 Task: Open a blank google sheet and write heading  Product price data  Add product name:-  ' TOMS Shoe, UGG  Shoe, Wolverine Shoe, Z-Coil Shoe, Adidas shoe, Gucci T-shirt, Louis Vuitton bag, Zara Shirt, H&M jeans, Chanel perfume. ' in September Last week sales are  5000 to 5050. product price in between:-  5000 to 10000. Save page analysisWeeklySales_Analysis
Action: Mouse moved to (232, 127)
Screenshot: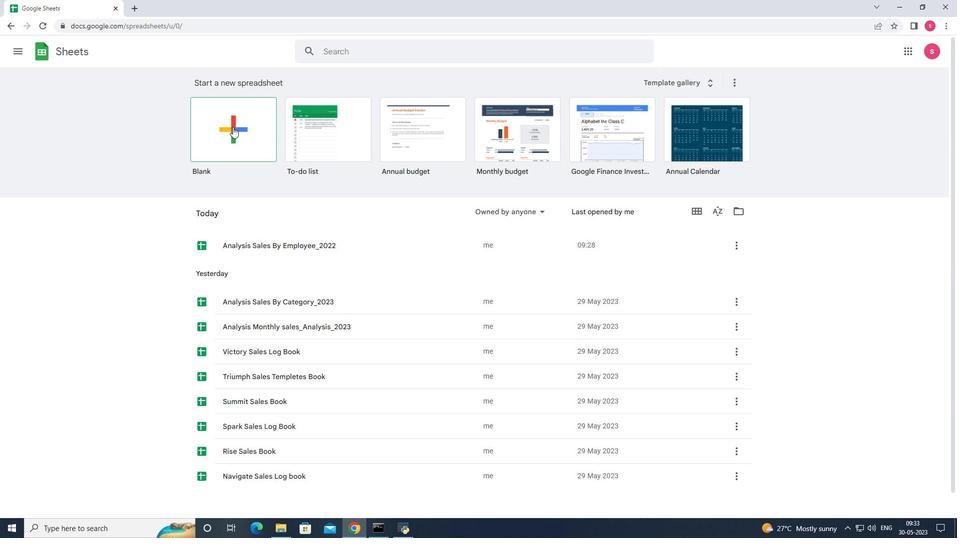 
Action: Mouse pressed left at (232, 127)
Screenshot: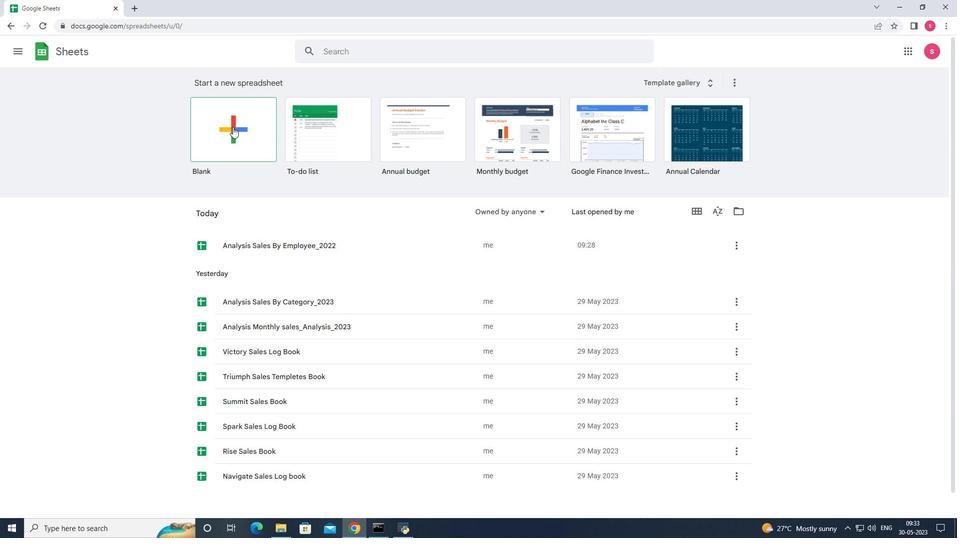 
Action: Mouse moved to (44, 122)
Screenshot: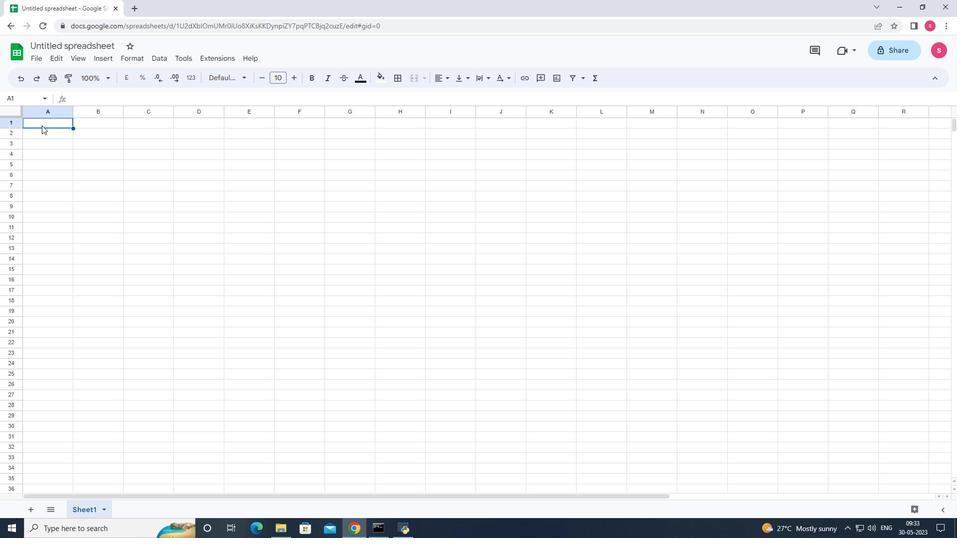 
Action: Mouse pressed left at (44, 122)
Screenshot: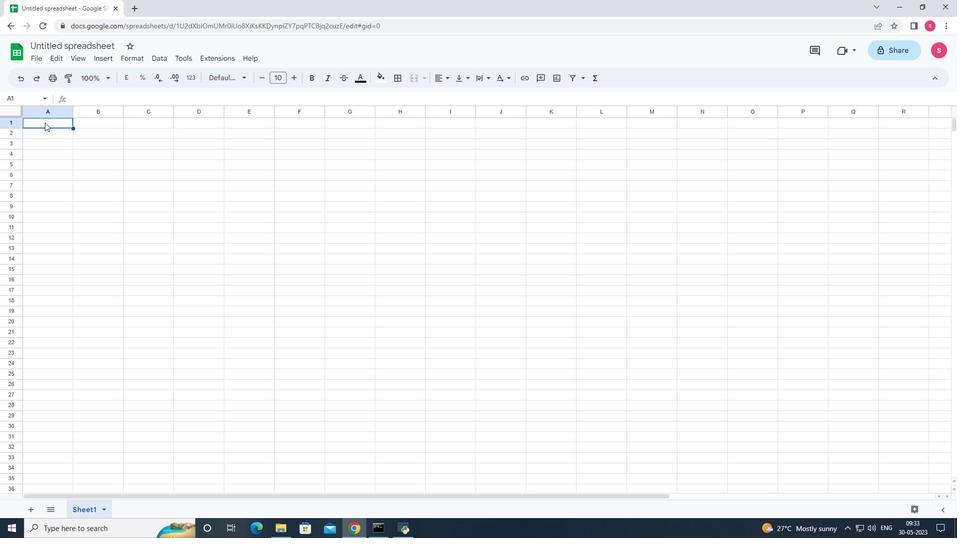 
Action: Key pressed <Key.shift>Product<Key.space><Key.shift>Price<Key.space><Key.shift>Data<Key.enter><Key.shift><Key.shift><Key.shift><Key.shift>Product<Key.space><Key.shift><Key.shift><Key.shift><Key.shift><Key.shift><Key.shift><Key.shift><Key.shift><Key.shift><Key.shift><Key.shift><Key.shift><Key.shift><Key.shift><Key.shift><Key.shift><Key.shift><Key.shift><Key.shift><Key.shift><Key.shift><Key.shift><Key.shift><Key.shift><Key.shift><Key.shift><Key.shift><Key.shift>Name<Key.enter><Key.shift><Key.shift><Key.shift><Key.shift><Key.shift><Key.shift><Key.shift><Key.shift><Key.shift><Key.shift>TOMS<Key.space><Key.shift><Key.shift><Key.shift><Key.shift><Key.shift><Key.shift><Key.shift><Key.shift><Key.shift><Key.shift><Key.shift><Key.shift>Shoe<Key.enter><Key.shift><Key.shift><Key.shift><Key.shift><Key.shift><Key.shift><Key.shift><Key.shift>UGG<Key.space><Key.shift><Key.shift><Key.shift><Key.shift><Key.shift><Key.shift><Key.shift>Shoe<Key.enter><Key.shift><Key.shift><Key.shift><Key.shift><Key.shift><Key.shift><Key.shift><Key.shift><Key.shift><Key.shift>Wolverine<Key.space><Key.shift>Shoe<Key.enter><Key.shift><Key.shift><Key.shift><Key.shift><Key.shift><Key.shift><Key.shift><Key.shift><Key.shift><Key.shift>Z-<Key.shift><Key.shift><Key.shift><Key.shift>Coil<Key.space><Key.shift>Shoe<Key.enter><Key.shift>Adidas<Key.space><Key.shift>Shoe<Key.enter><Key.shift><Key.shift><Key.shift><Key.shift><Key.shift><Key.shift><Key.shift><Key.shift><Key.shift><Key.shift><Key.shift><Key.shift><Key.shift><Key.shift><Key.shift><Key.shift><Key.shift><Key.shift><Key.shift><Key.shift><Key.shift>Gucci<Key.space><Key.shift><Key.shift><Key.shift><Key.shift>T-shirt<Key.space><Key.shift>LO<Key.backspace><Key.backspace><Key.enter><Key.shift>Louis<Key.space><Key.shift>Vuitton<Key.space><Key.shift>Bag<Key.enter><Key.shift><Key.shift><Key.shift><Key.shift><Key.shift><Key.shift><Key.shift><Key.shift><Key.shift><Key.shift><Key.shift><Key.shift><Key.shift><Key.shift><Key.shift><Key.shift><Key.shift><Key.shift><Key.shift><Key.shift><Key.shift><Key.shift><Key.shift><Key.shift><Key.shift><Key.shift><Key.shift><Key.shift><Key.shift><Key.shift>Zara<Key.space><Key.shift><Key.shift><Key.shift><Key.shift><Key.shift><Key.shift><Key.shift><Key.shift><Key.shift><Key.shift><Key.shift><Key.shift><Key.shift><Key.shift><Key.shift><Key.shift><Key.shift><Key.shift><Key.shift><Key.shift><Key.shift><Key.shift><Key.shift>Shirt<Key.space><Key.shift>H&M<Key.space><Key.shift>jeans<Key.enter><Key.enter><Key.enter><Key.up><Key.up><Key.up>
Screenshot: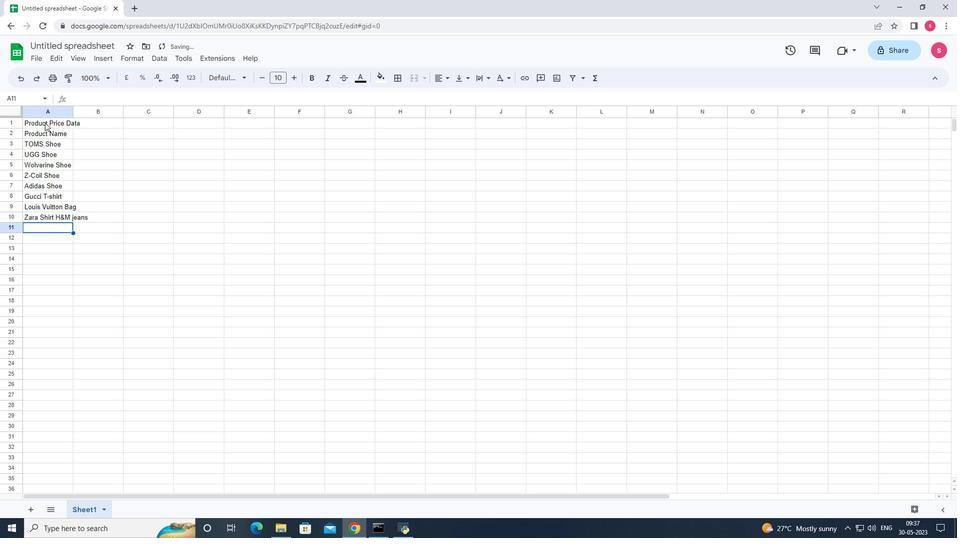 
Action: Mouse moved to (32, 150)
Screenshot: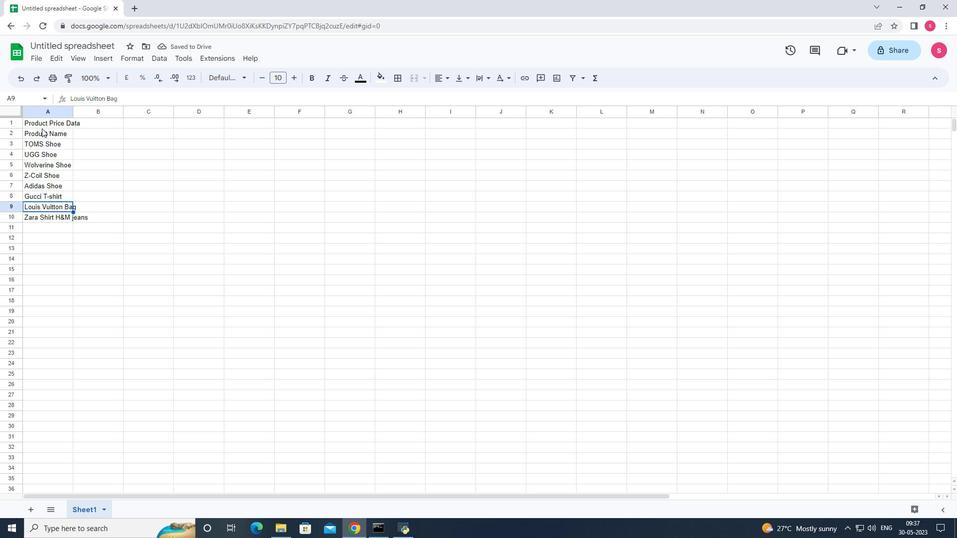 
Action: Key pressed <Key.down>
Screenshot: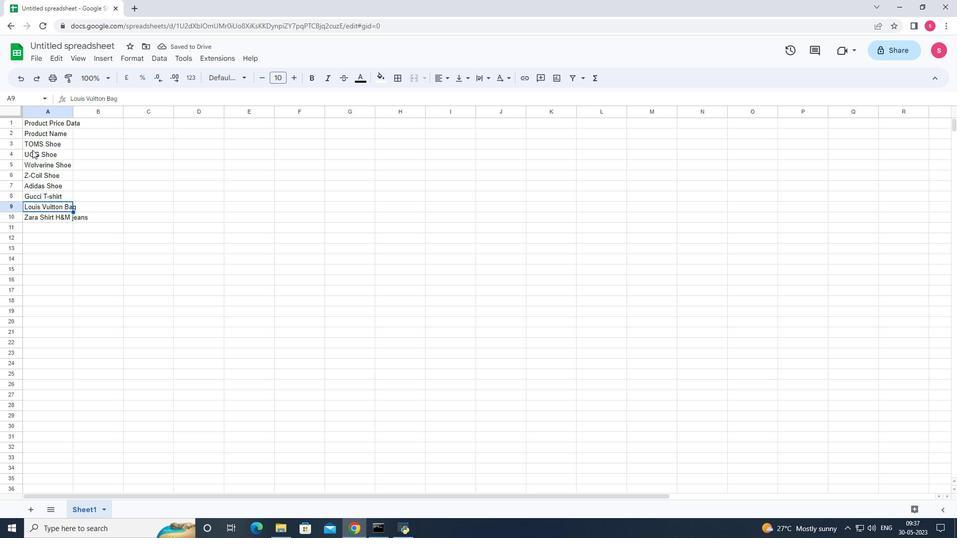 
Action: Mouse moved to (98, 96)
Screenshot: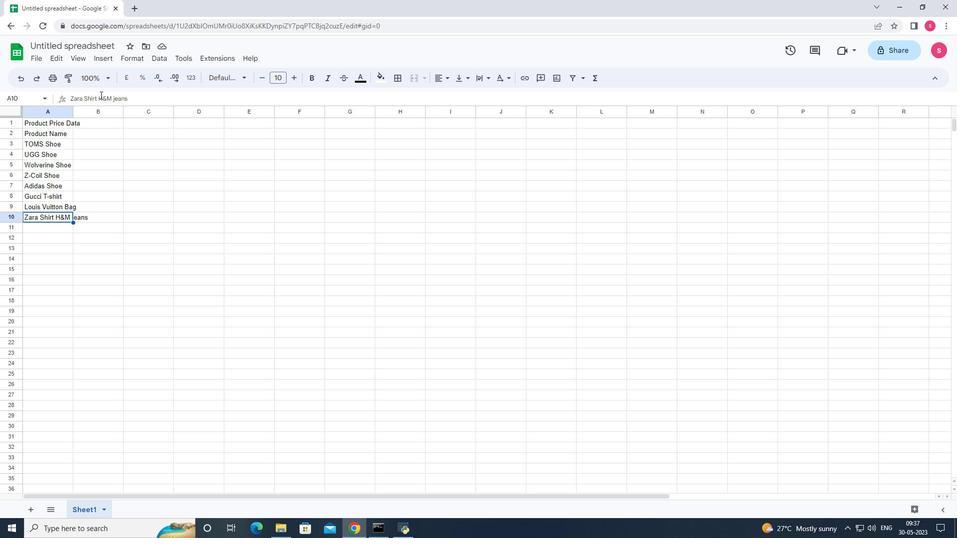 
Action: Mouse pressed left at (98, 96)
Screenshot: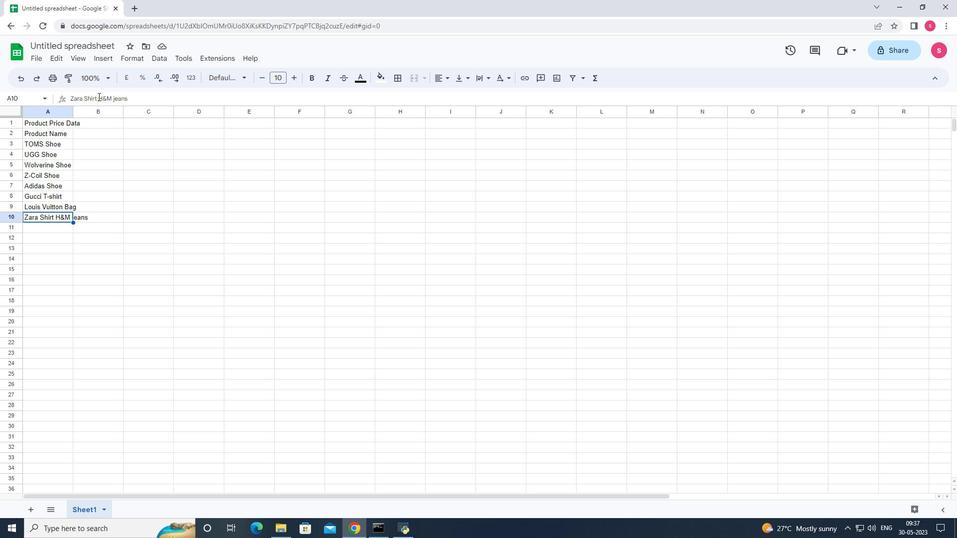 
Action: Mouse moved to (136, 99)
Screenshot: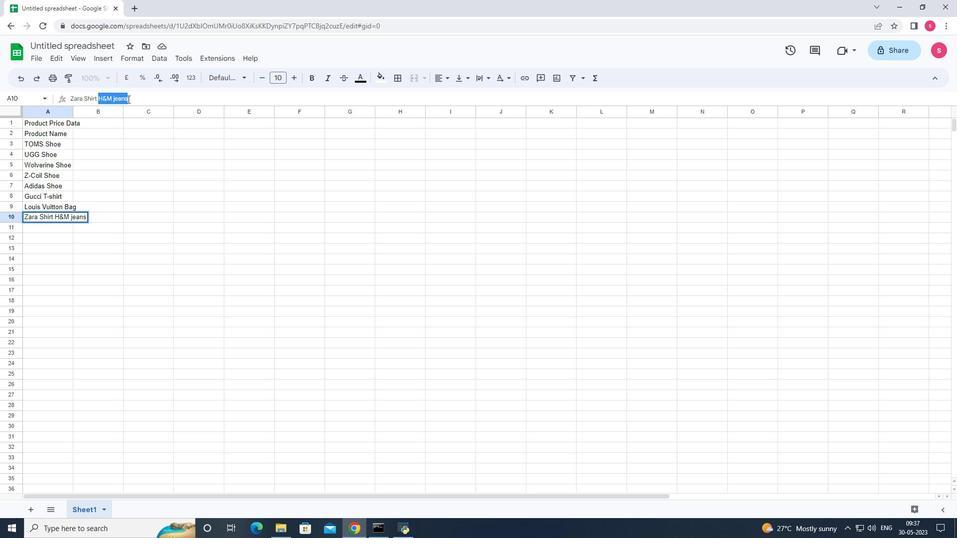 
Action: Key pressed <Key.delete><Key.enter><Key.shift><Key.shift><Key.shift><Key.shift><Key.shift><Key.shift><Key.shift><Key.shift><Key.shift><Key.shift><Key.shift><Key.shift><Key.shift><Key.shift><Key.shift><Key.shift><Key.shift><Key.shift>H&M<Key.space><Key.shift>jeans<Key.enter><Key.shift><Key.shift><Key.shift><Key.shift><Key.shift><Key.shift><Key.shift><Key.shift><Key.shift><Key.shift><Key.shift><Key.shift><Key.shift><Key.shift><Key.shift><Key.shift><Key.shift><Key.shift><Key.shift><Key.shift><Key.shift><Key.shift><Key.shift><Key.shift><Key.shift><Key.shift><Key.shift><Key.shift><Key.shift><Key.shift><Key.shift><Key.shift><Key.shift><Key.shift><Key.shift><Key.shift><Key.shift><Key.shift><Key.shift><Key.shift><Key.shift><Key.shift>Chanel<Key.space><Key.shift><Key.shift><Key.shift><Key.shift><Key.shift><Key.shift><Key.shift><Key.shift><Key.shift><Key.shift><Key.shift><Key.shift><Key.shift><Key.shift><Key.shift><Key.shift><Key.shift><Key.shift><Key.shift><Key.shift><Key.shift><Key.shift><Key.shift><Key.shift><Key.shift><Key.shift><Key.shift><Key.shift><Key.shift><Key.shift><Key.shift><Key.shift><Key.shift><Key.shift><Key.shift><Key.shift><Key.shift><Key.shift><Key.shift><Key.shift><Key.shift><Key.shift><Key.shift><Key.shift><Key.shift><Key.shift><Key.shift><Key.shift><Key.shift><Key.shift><Key.shift><Key.shift><Key.shift><Key.shift><Key.shift><Key.shift><Key.shift><Key.shift><Key.shift><Key.shift><Key.shift><Key.shift><Key.shift><Key.shift><Key.shift>Perfume<Key.right>
Screenshot: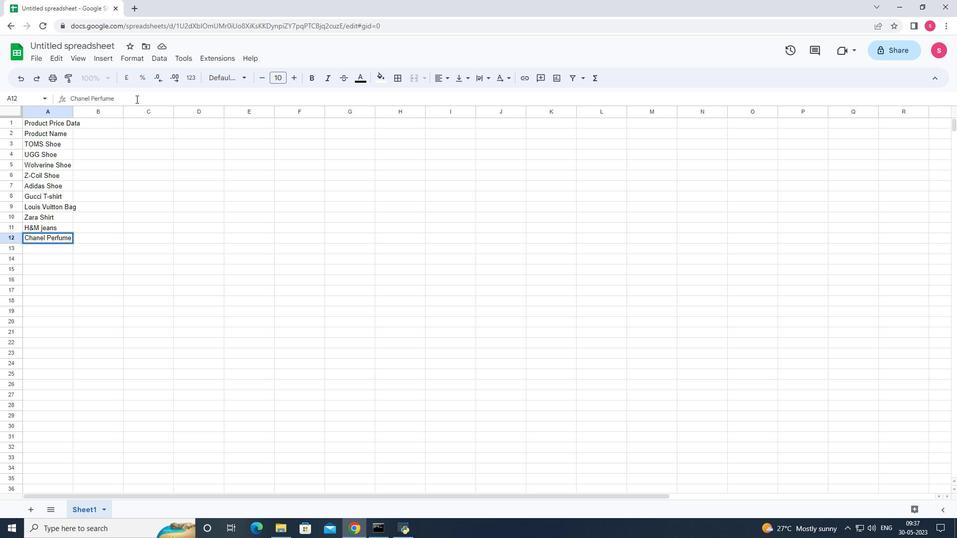 
Action: Mouse moved to (74, 109)
Screenshot: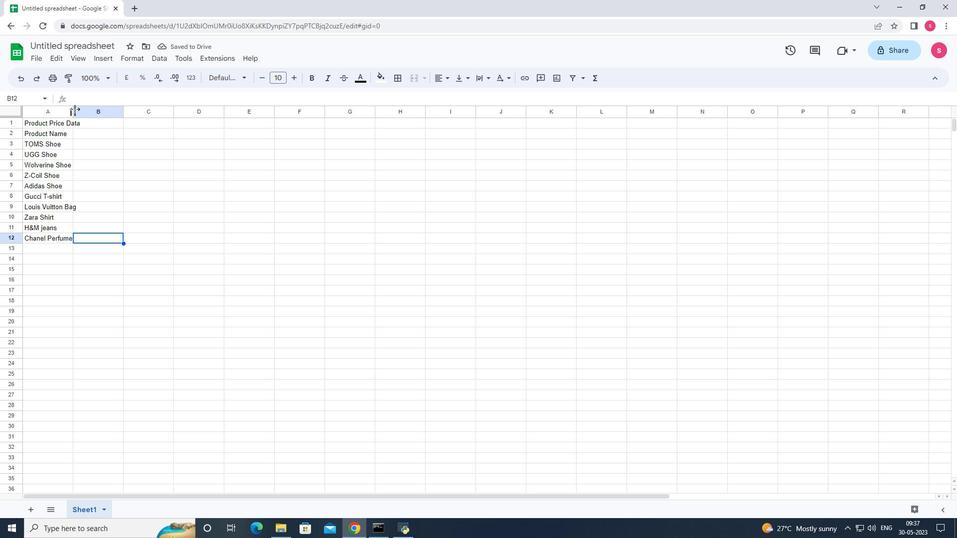 
Action: Mouse pressed left at (74, 109)
Screenshot: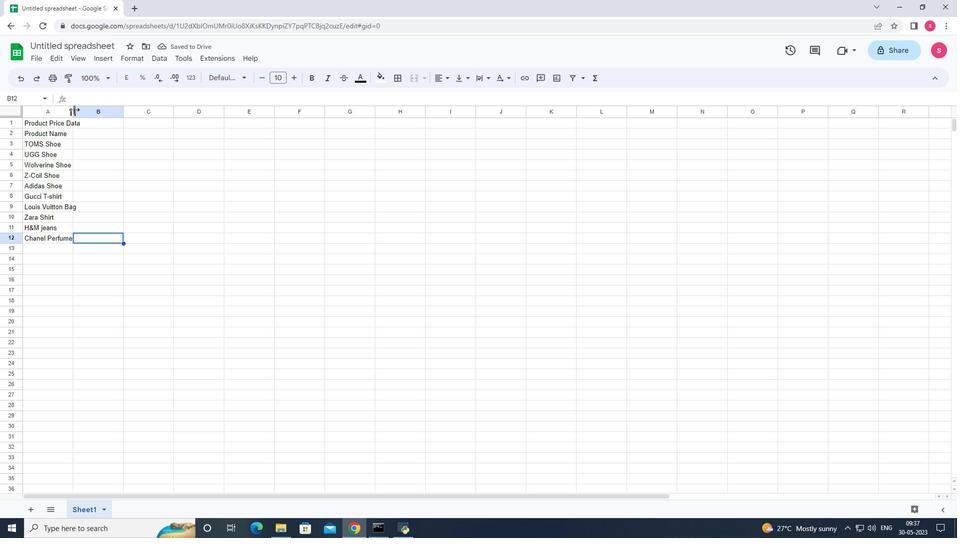 
Action: Mouse pressed left at (74, 109)
Screenshot: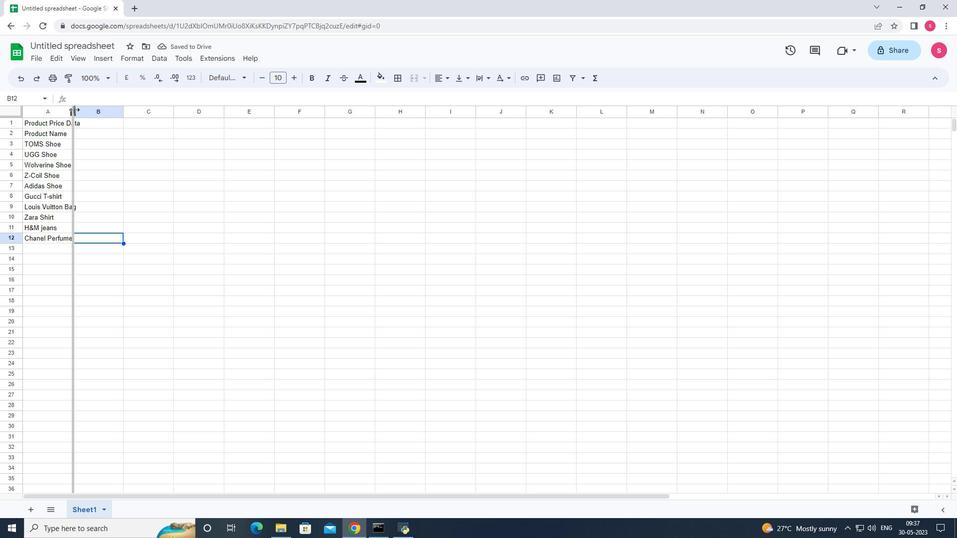 
Action: Mouse moved to (98, 132)
Screenshot: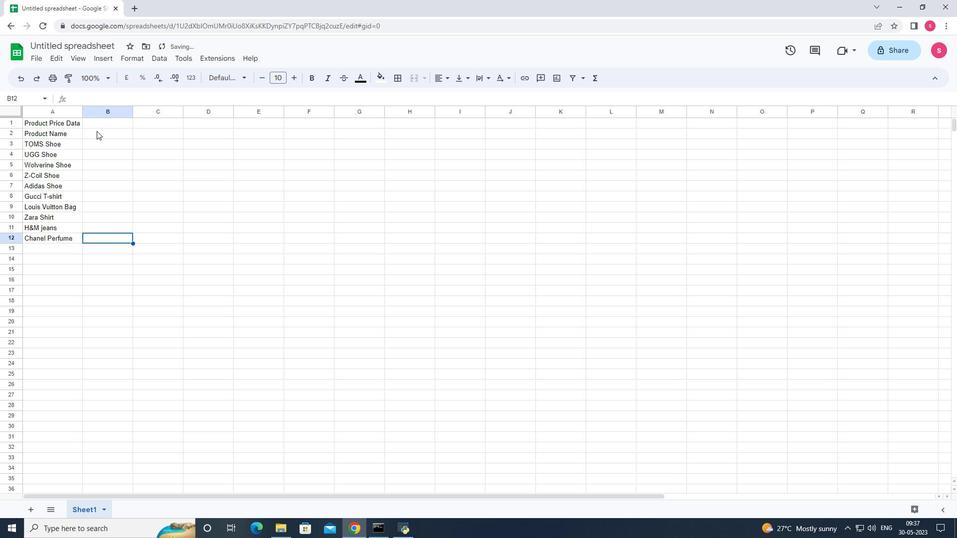 
Action: Mouse pressed left at (98, 132)
Screenshot: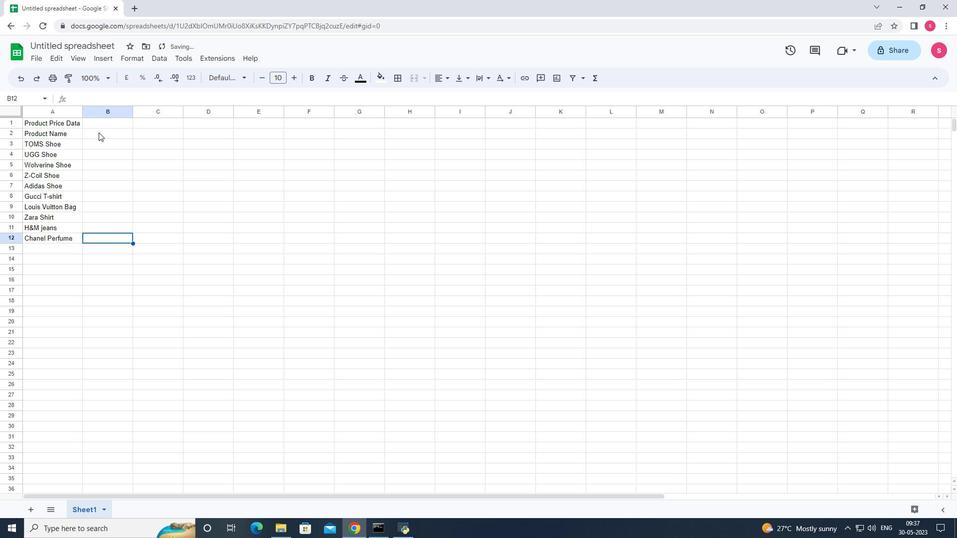 
Action: Key pressed <Key.shift>September<Key.space><Key.shift>Last<Key.space><Key.shift><Key.shift><Key.shift><Key.shift><Key.shift><Key.shift><Key.shift><Key.shift><Key.shift><Key.shift><Key.shift>Week<Key.space><Key.shift><Key.shift><Key.shift><Key.shift><Key.shift><Key.shift><Key.shift><Key.shift><Key.shift><Key.shift><Key.shift><Key.shift><Key.shift><Key.shift><Key.shift><Key.shift><Key.shift><Key.shift><Key.shift><Key.shift><Key.shift><Key.shift><Key.shift><Key.shift><Key.shift><Key.shift><Key.shift><Key.shift><Key.shift><Key.shift><Key.shift><Key.shift><Key.shift><Key.shift><Key.shift><Key.shift><Key.shift><Key.shift><Key.shift>Sales<Key.enter>5000<Key.enter>5005<Key.enter>500<Key.backspace>10<Key.enter>5015<Key.enter>5020<Key.enter>5025<Key.enter>5030<Key.enter>5035<Key.enter>5040<Key.enter>5045<Key.enter>
Screenshot: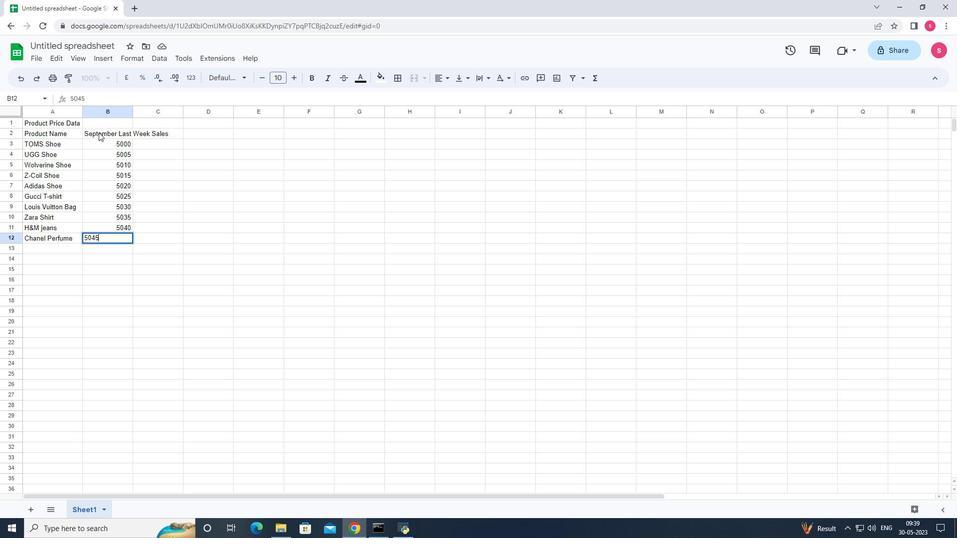 
Action: Mouse moved to (134, 116)
Screenshot: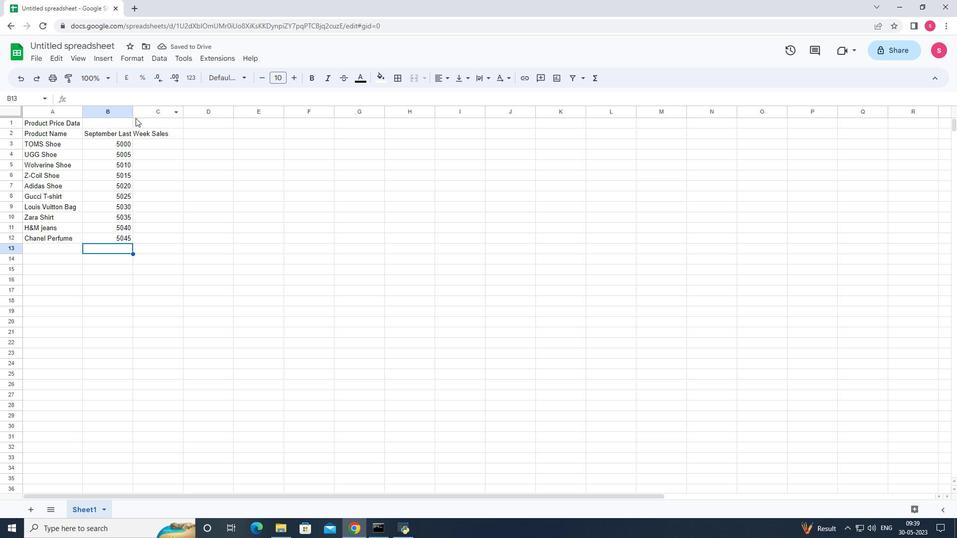 
Action: Mouse pressed left at (134, 116)
Screenshot: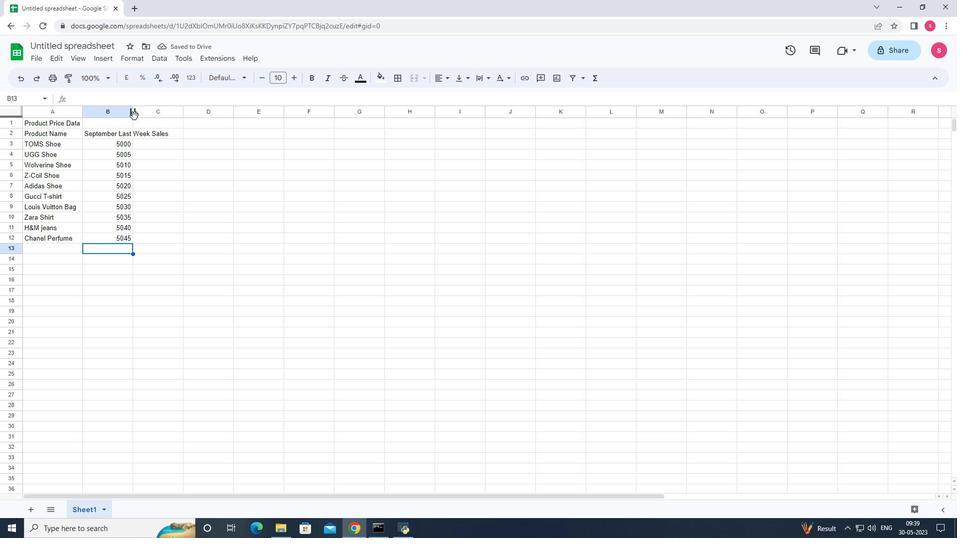 
Action: Mouse pressed left at (134, 116)
Screenshot: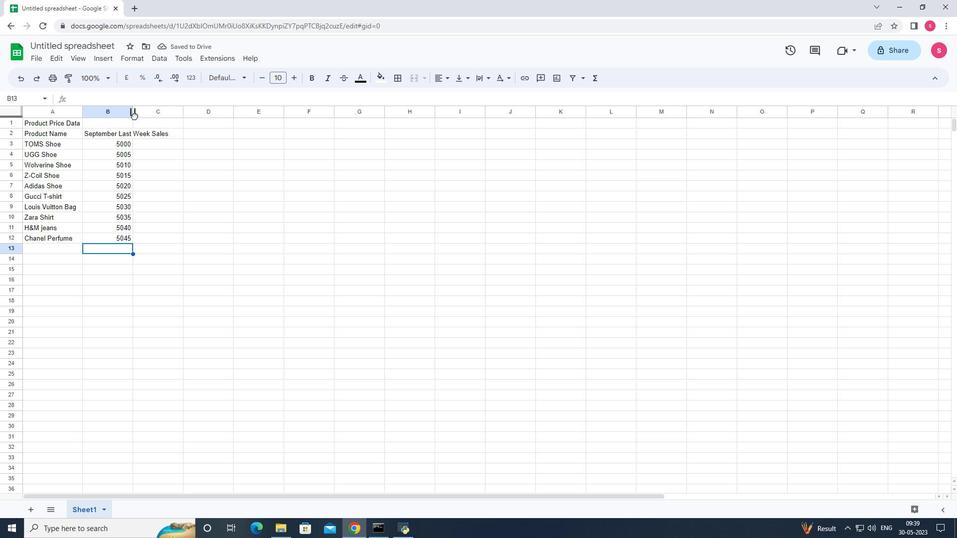 
Action: Mouse moved to (133, 116)
Screenshot: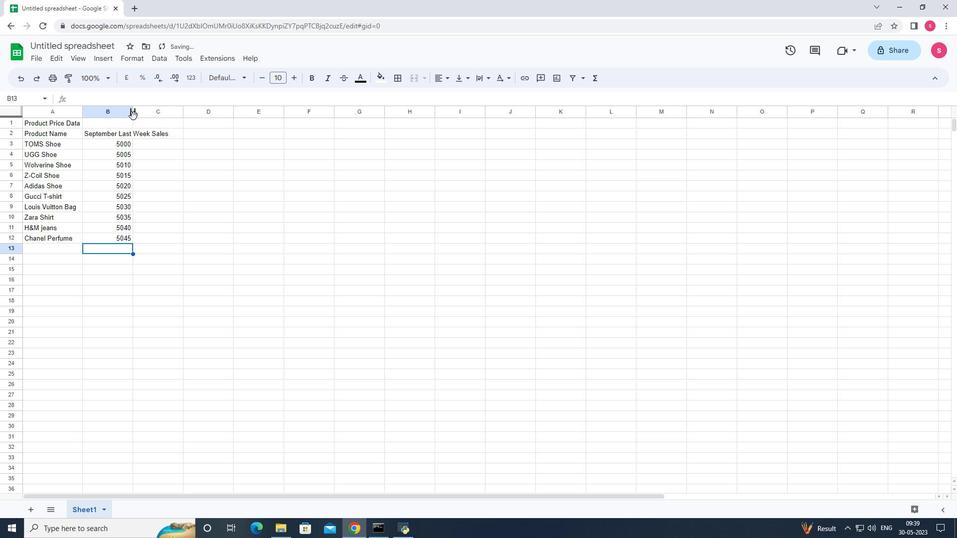 
Action: Mouse pressed left at (133, 116)
Screenshot: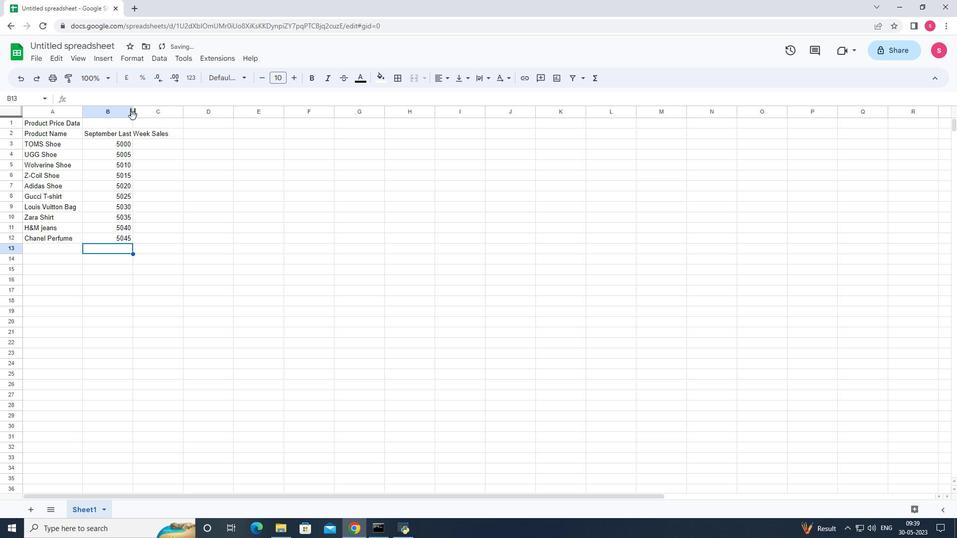 
Action: Mouse pressed left at (133, 116)
Screenshot: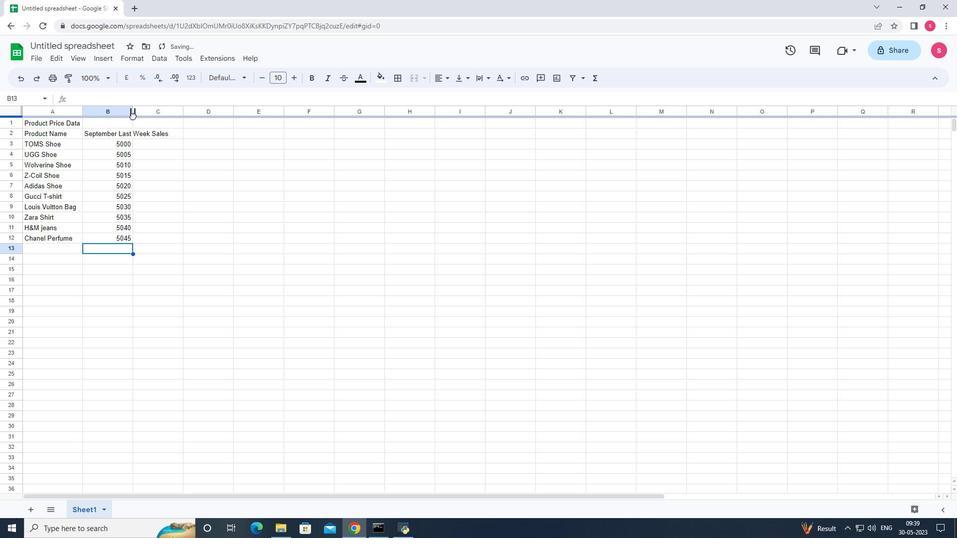 
Action: Mouse moved to (132, 114)
Screenshot: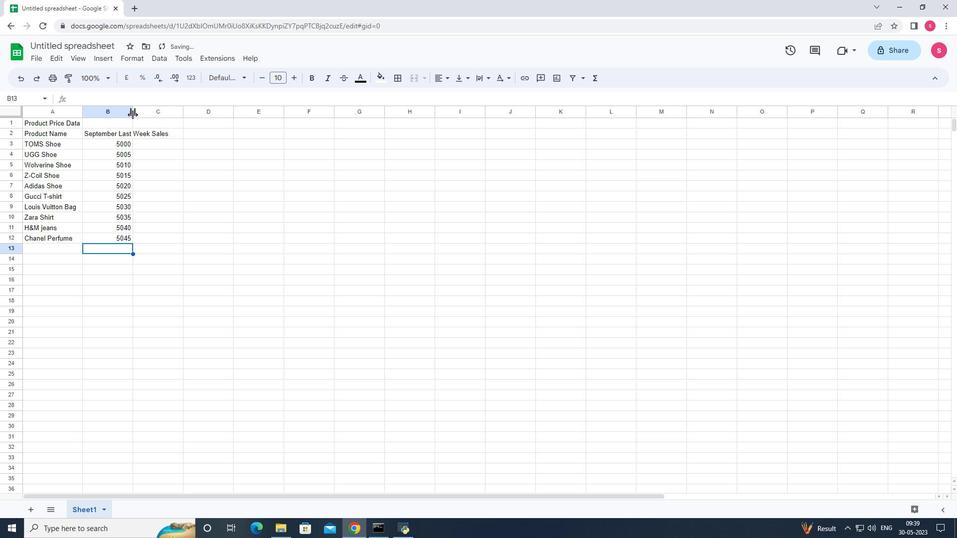 
Action: Mouse pressed left at (132, 114)
Screenshot: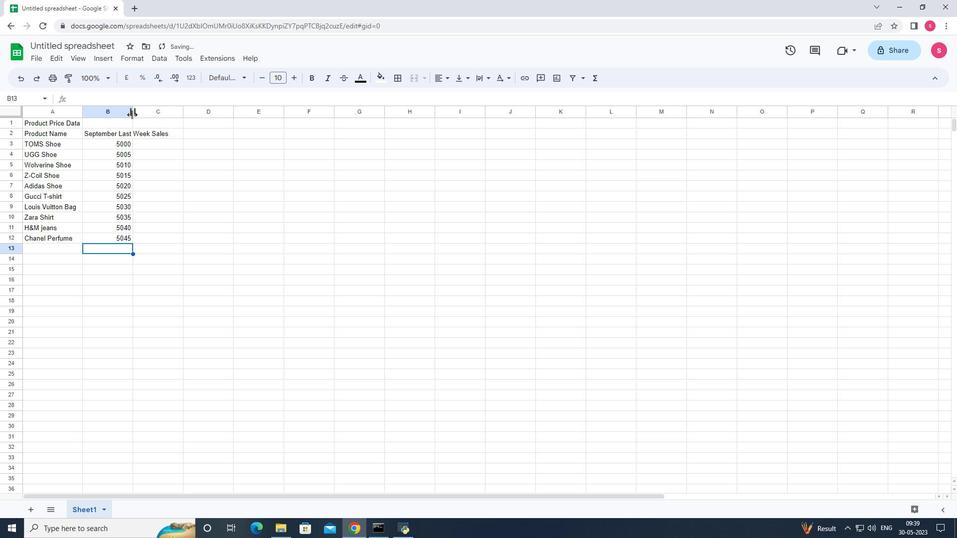 
Action: Mouse pressed left at (132, 114)
Screenshot: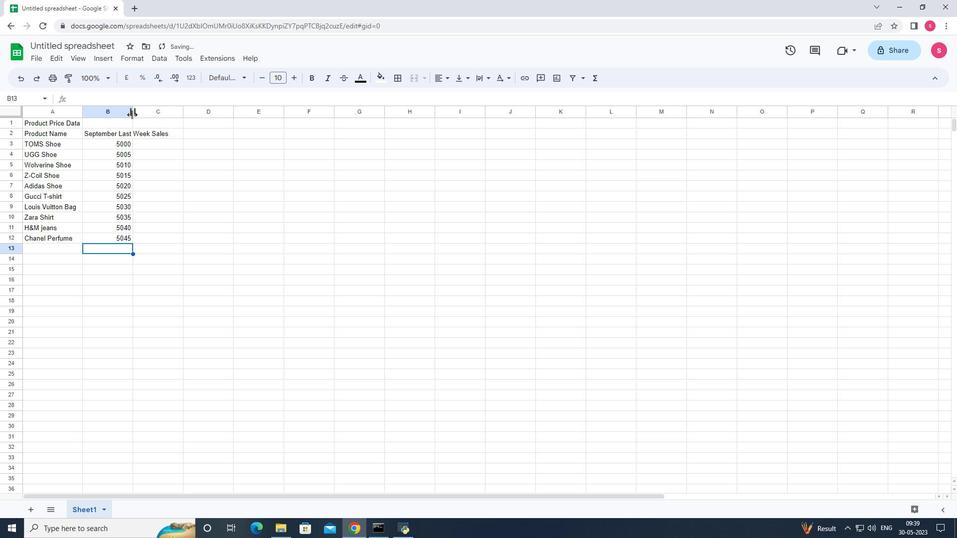 
Action: Mouse moved to (180, 135)
Screenshot: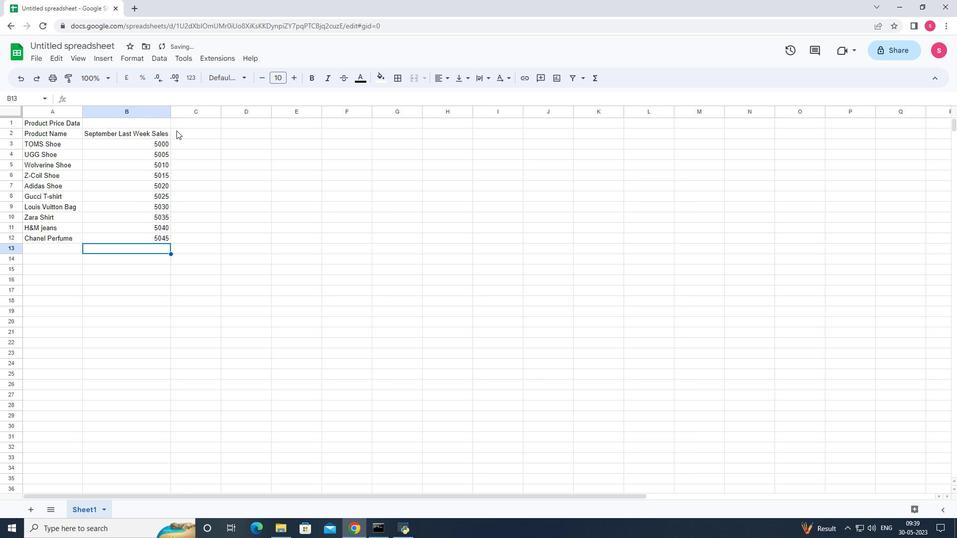 
Action: Mouse pressed left at (180, 135)
Screenshot: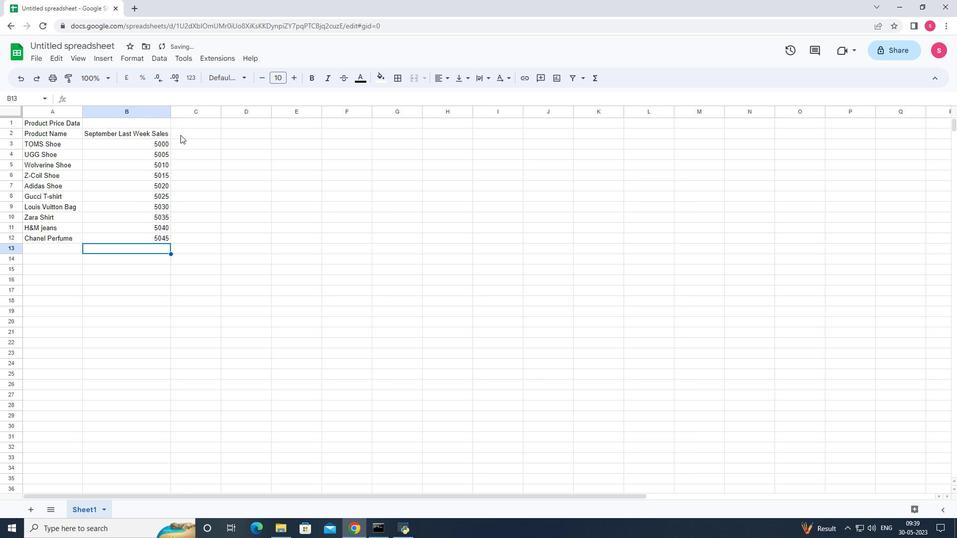 
Action: Key pressed <Key.shift>Product<Key.space><Key.shift>Price<Key.enter>8<Key.backspace>5000<Key.enter>6000<Key.enter>7000<Key.enter>8000<Key.enter>9000<Key.enter>10000<Key.enter>5500<Key.enter>6500<Key.enter>7500<Key.enter>8500<Key.enter>
Screenshot: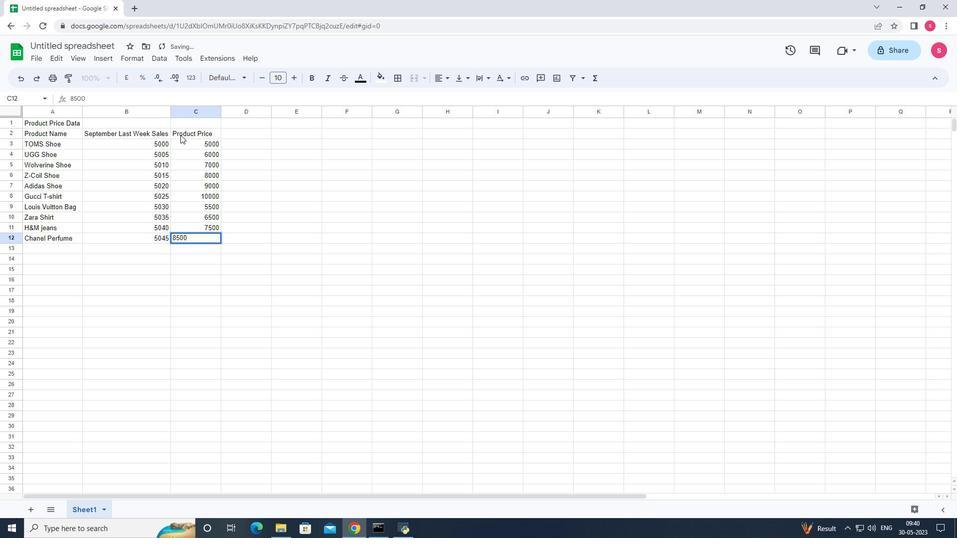 
Action: Mouse moved to (221, 115)
Screenshot: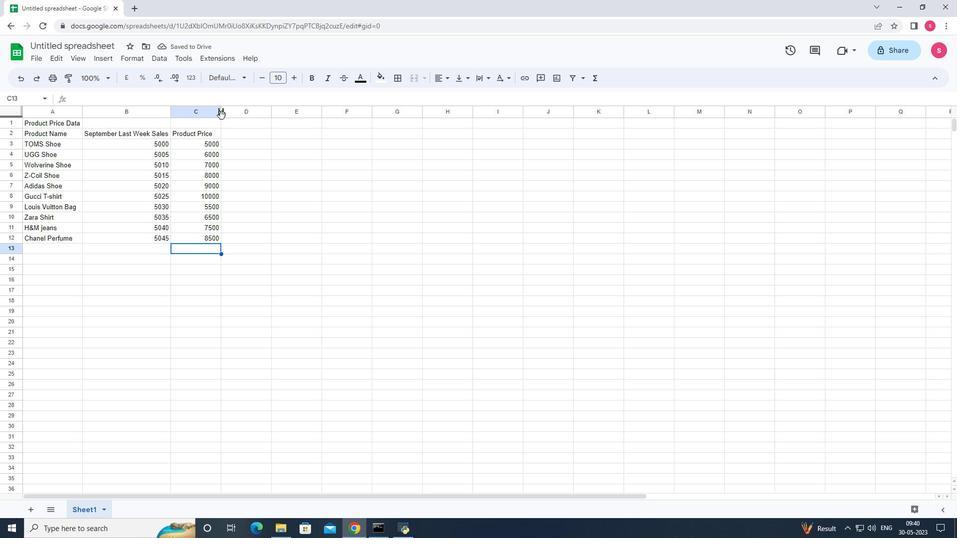 
Action: Mouse pressed left at (221, 115)
Screenshot: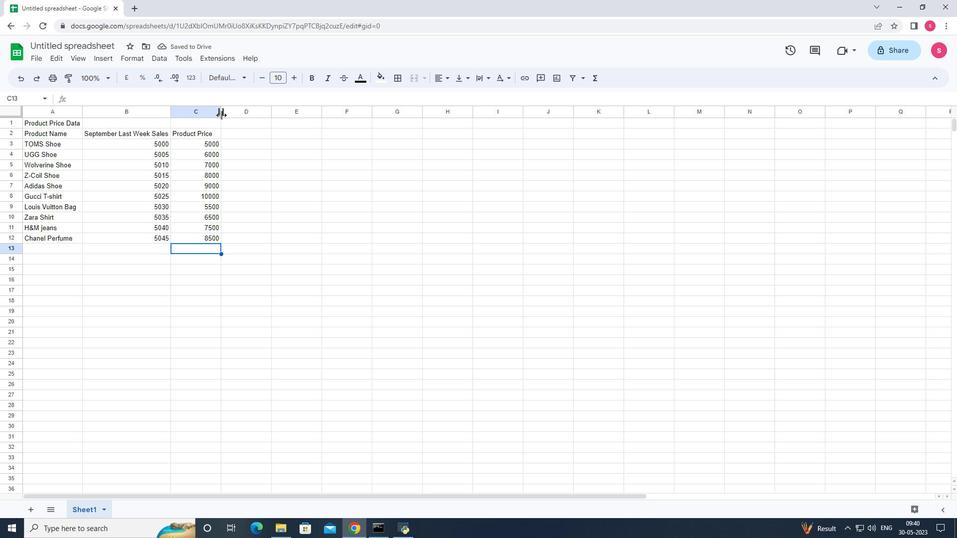 
Action: Mouse pressed left at (221, 115)
Screenshot: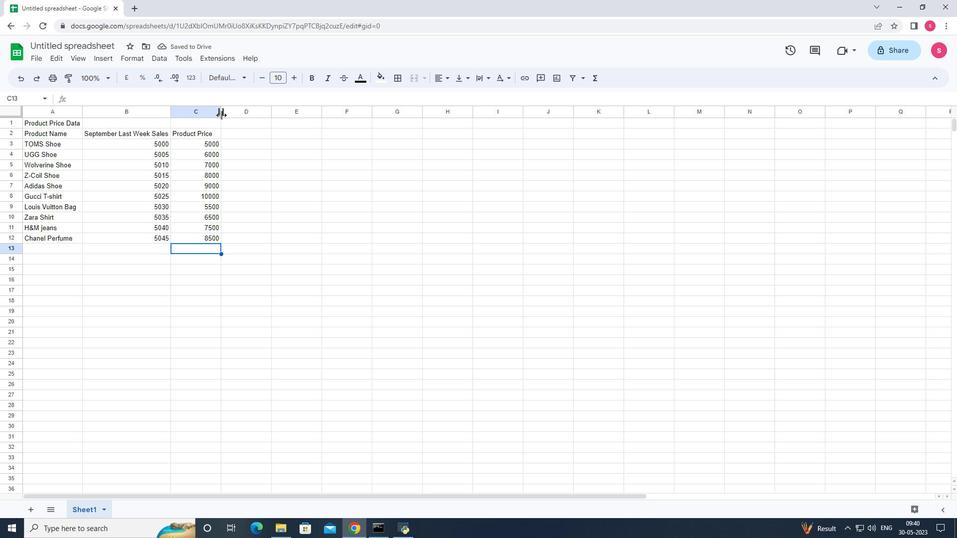 
Action: Mouse moved to (171, 289)
Screenshot: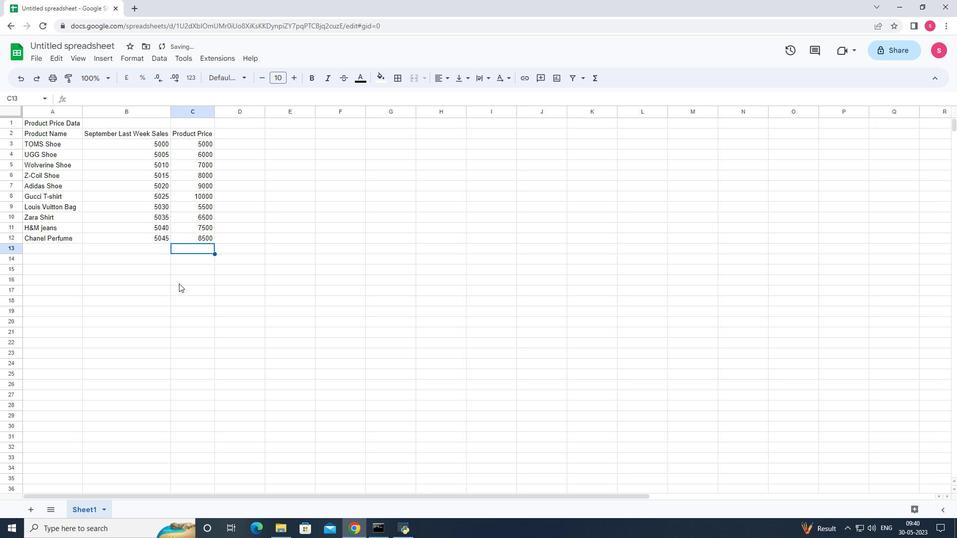 
Action: Mouse pressed left at (171, 289)
Screenshot: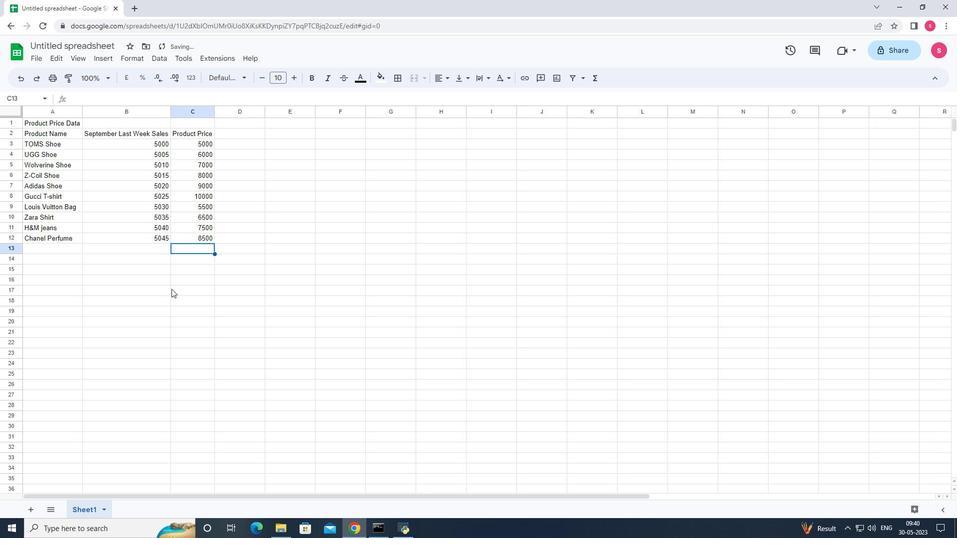 
Action: Mouse moved to (39, 53)
Screenshot: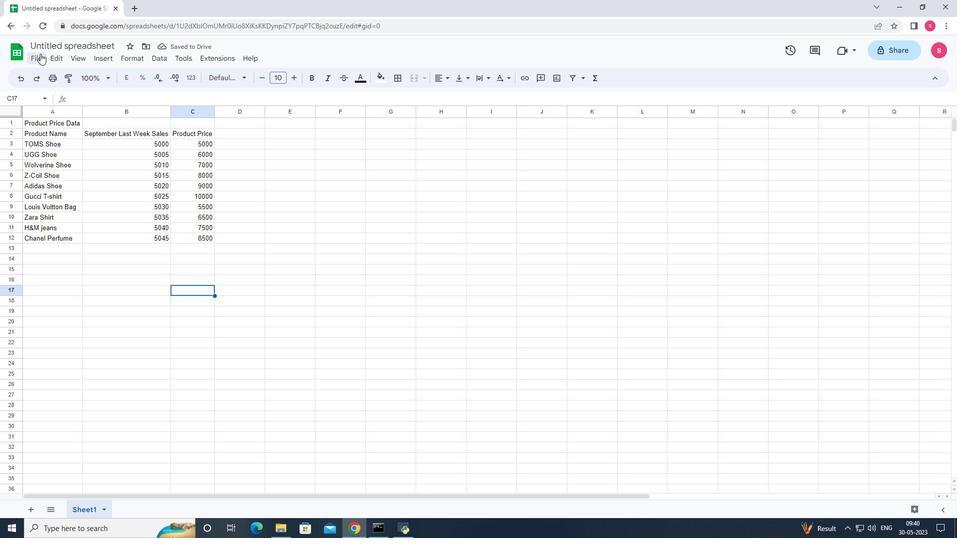 
Action: Mouse pressed left at (39, 53)
Screenshot: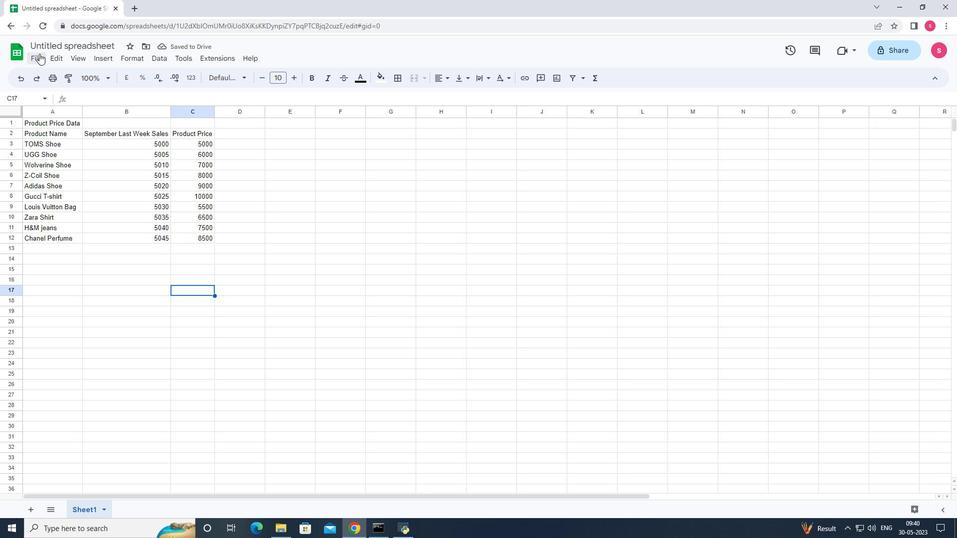 
Action: Mouse moved to (75, 205)
Screenshot: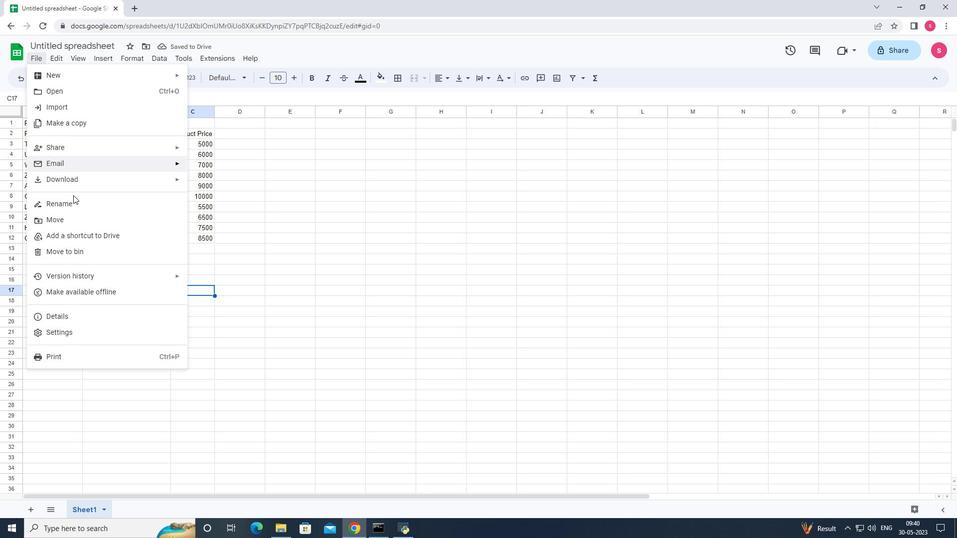 
Action: Mouse pressed left at (75, 205)
Screenshot: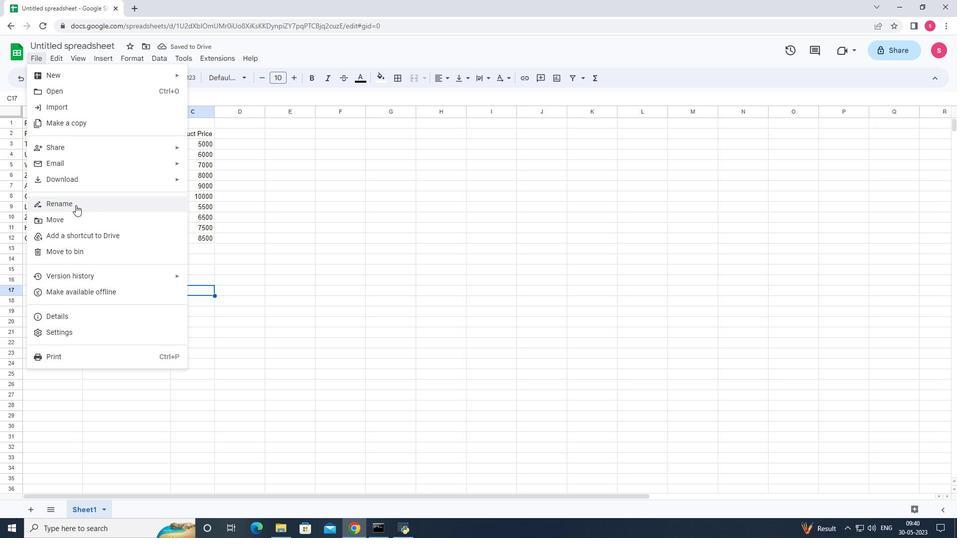 
Action: Key pressed <Key.shift>Analysis<Key.space><Key.shift>Weekly<Key.space><Key.shift>Sales<Key.shift>_<Key.shift>Analysis<Key.enter>
Screenshot: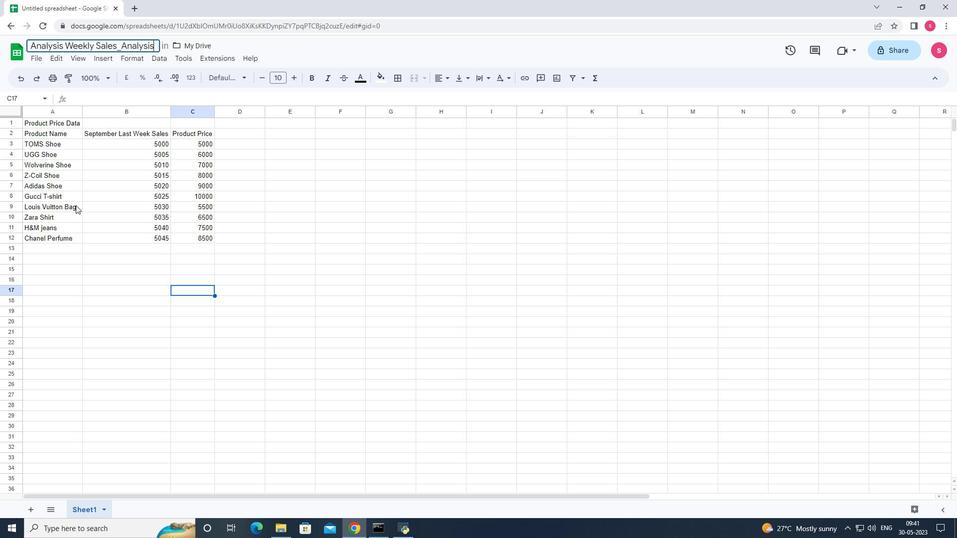 
Action: Mouse moved to (246, 265)
Screenshot: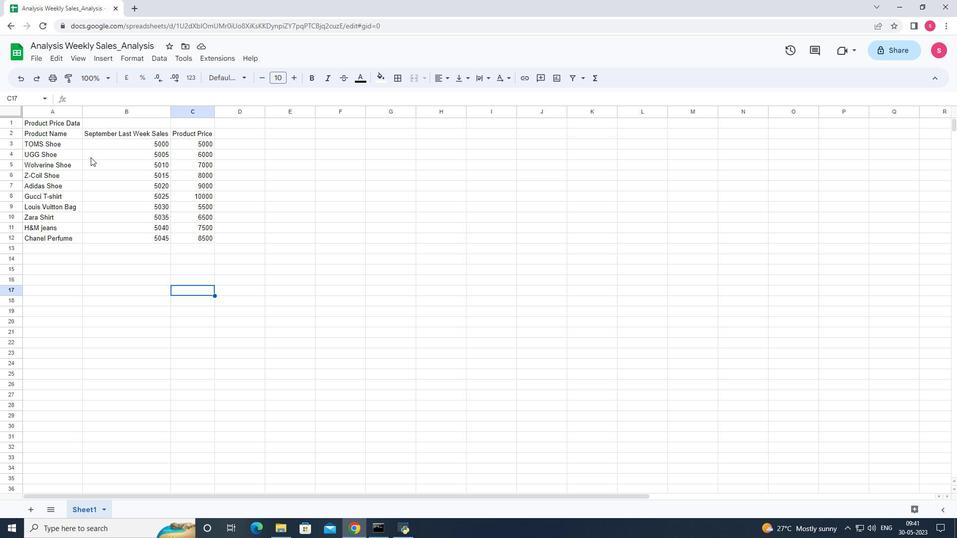 
Action: Key pressed ctrl+S
Screenshot: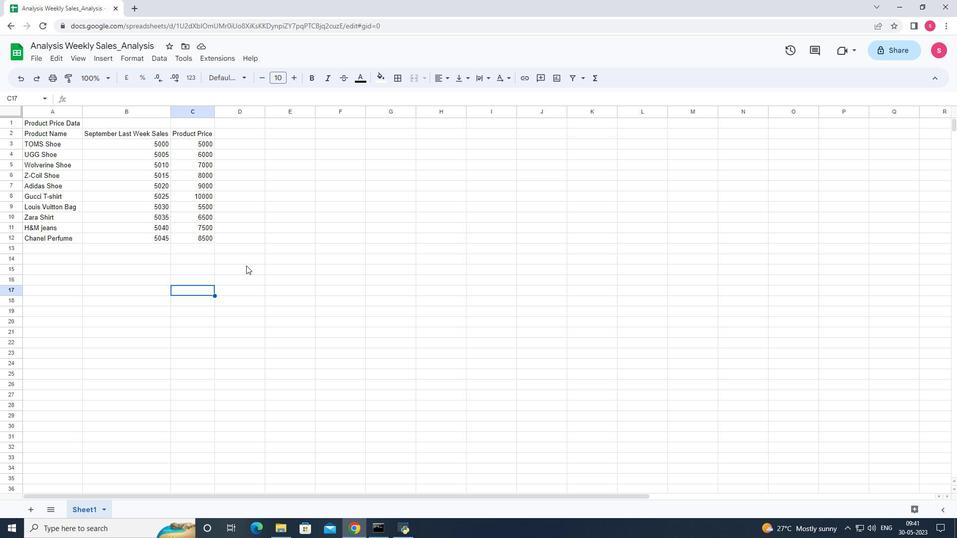 
